 Task: Customize the font and font size of the code editor in Visual Studio Code.
Action: Mouse moved to (749, 288)
Screenshot: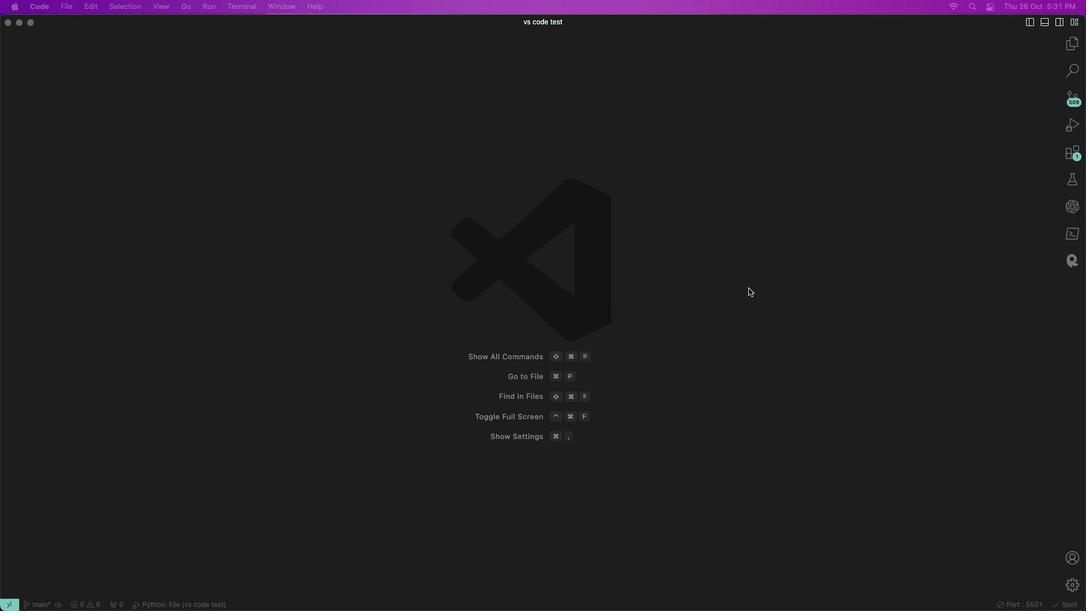 
Action: Mouse pressed left at (749, 288)
Screenshot: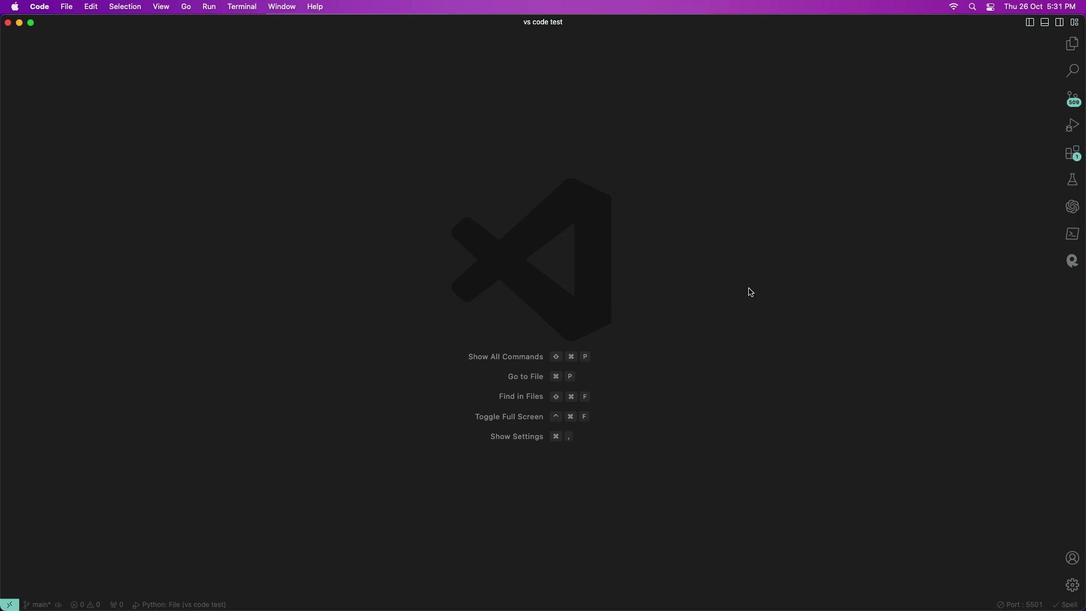 
Action: Mouse moved to (1070, 581)
Screenshot: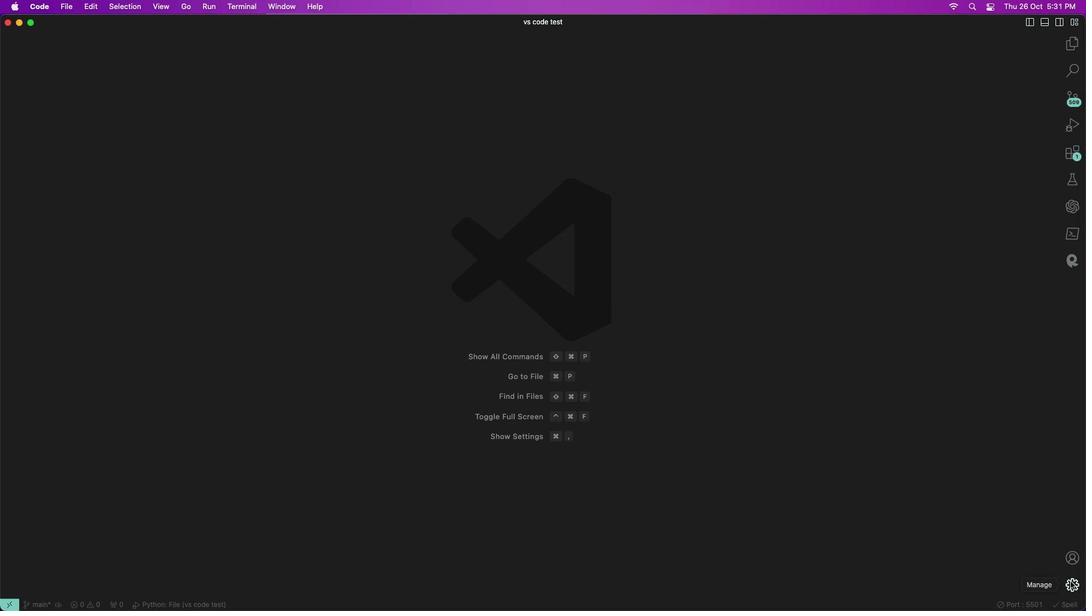 
Action: Mouse pressed left at (1070, 581)
Screenshot: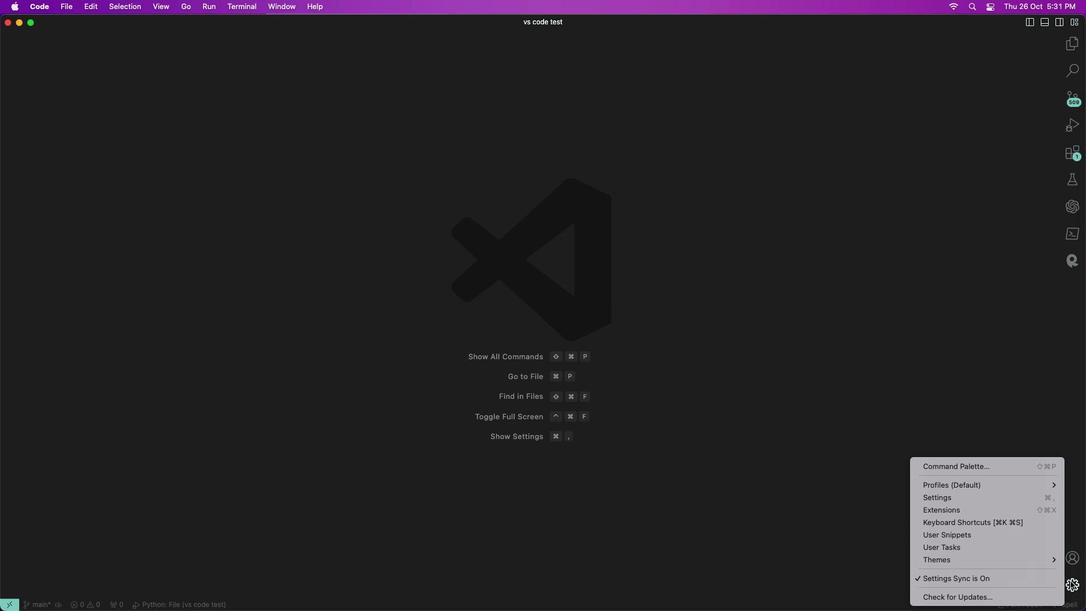 
Action: Mouse moved to (973, 500)
Screenshot: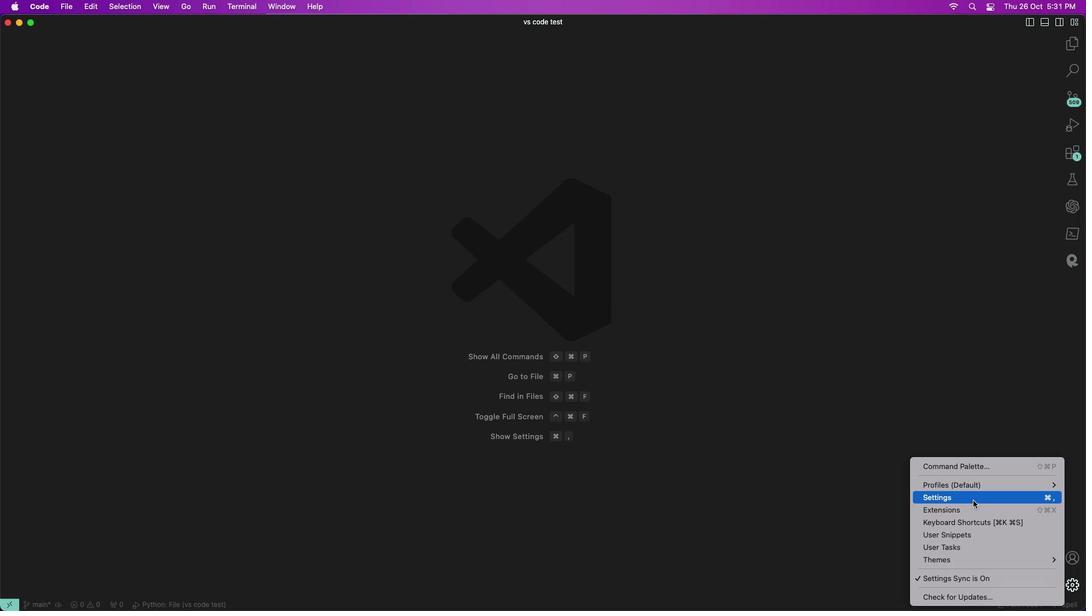 
Action: Mouse pressed left at (973, 500)
Screenshot: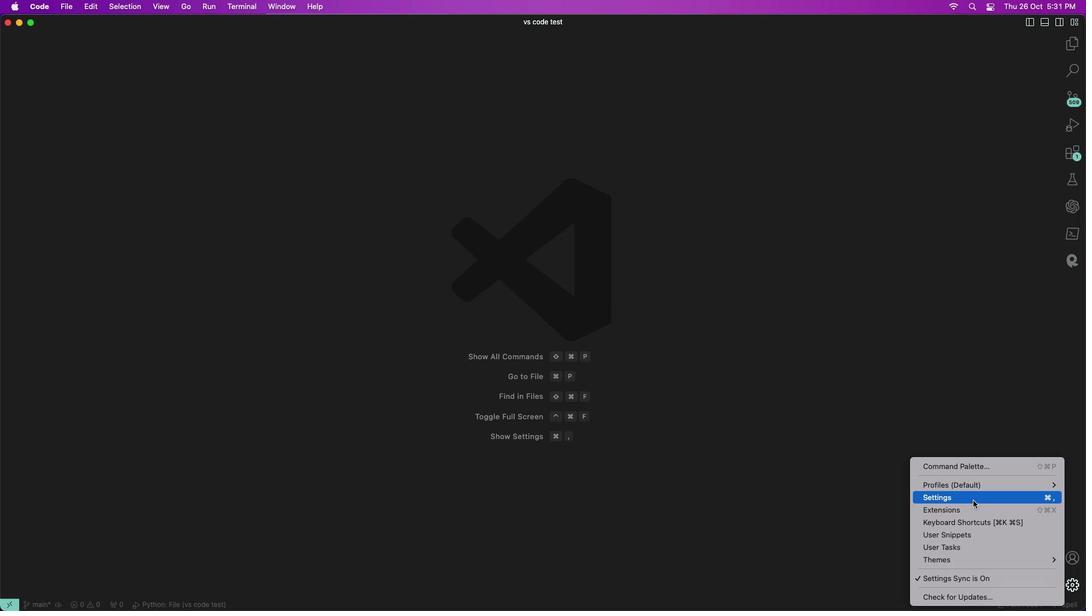 
Action: Mouse moved to (235, 121)
Screenshot: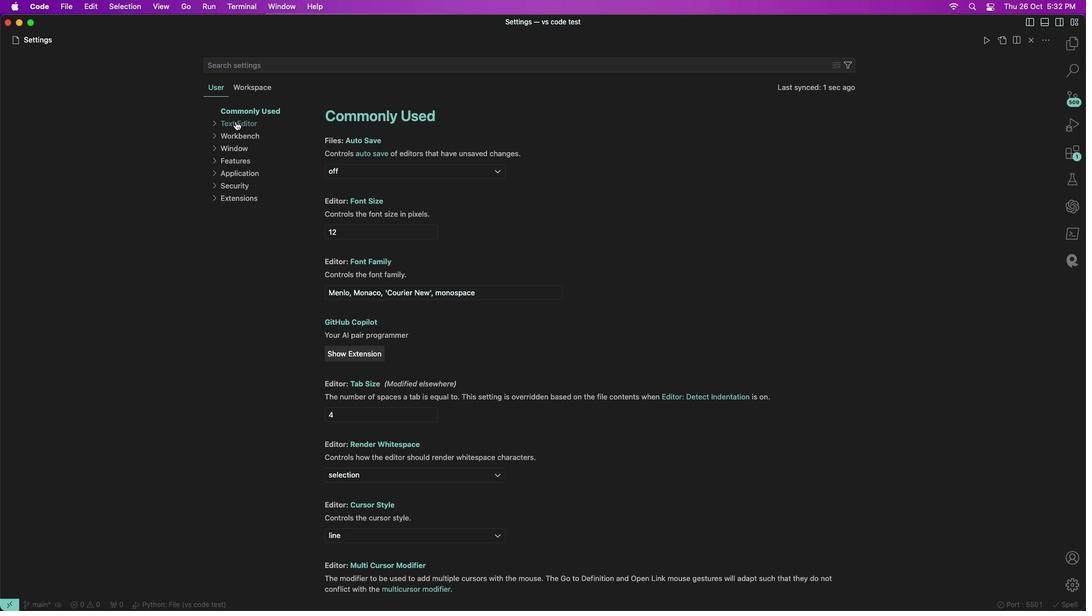 
Action: Mouse pressed left at (235, 121)
Screenshot: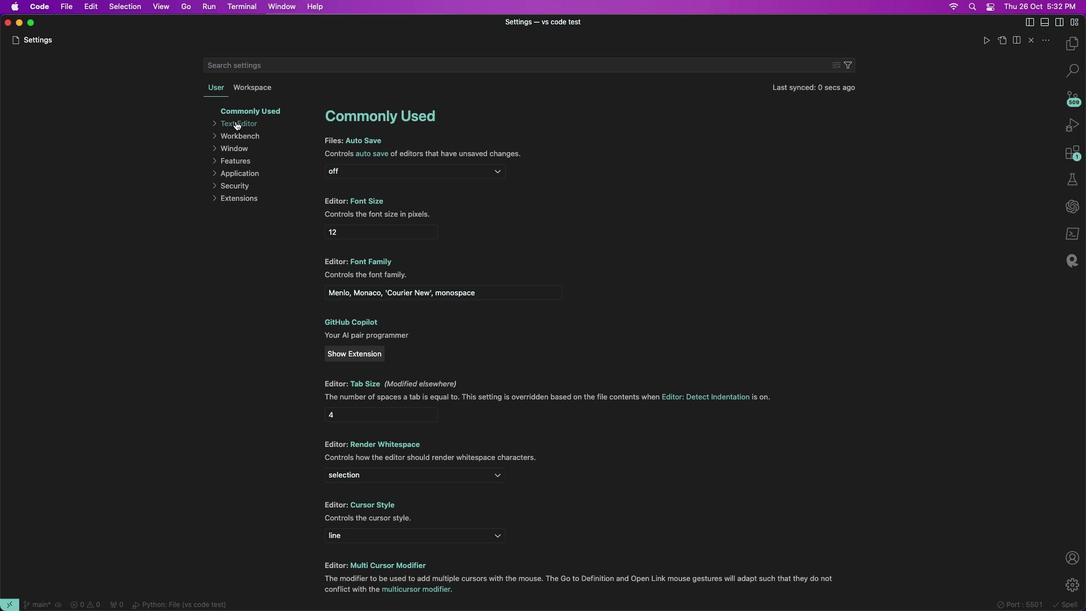 
Action: Mouse moved to (234, 161)
Screenshot: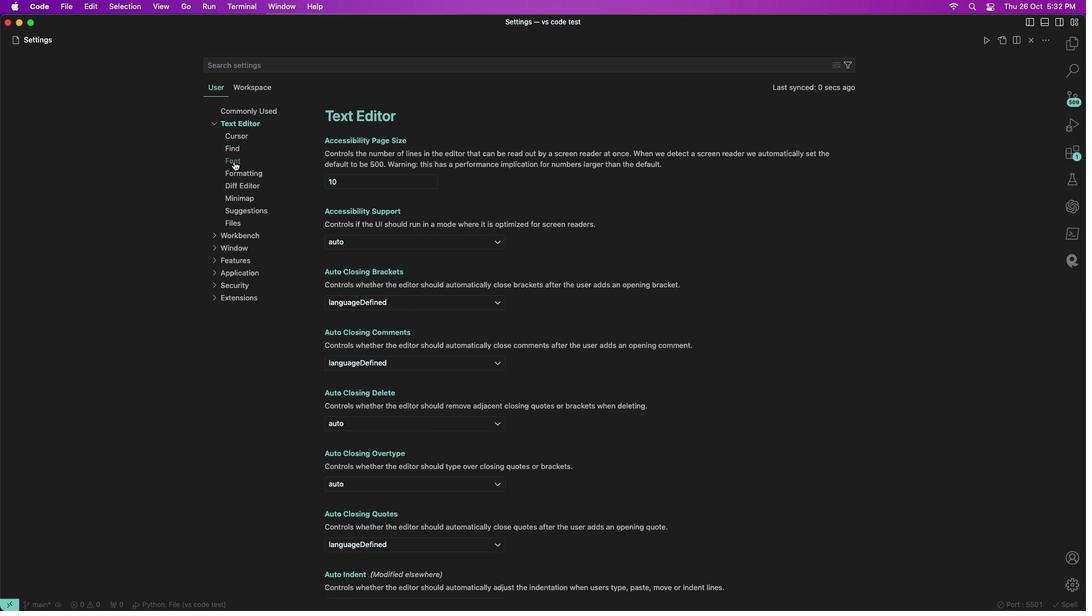 
Action: Mouse pressed left at (234, 161)
Screenshot: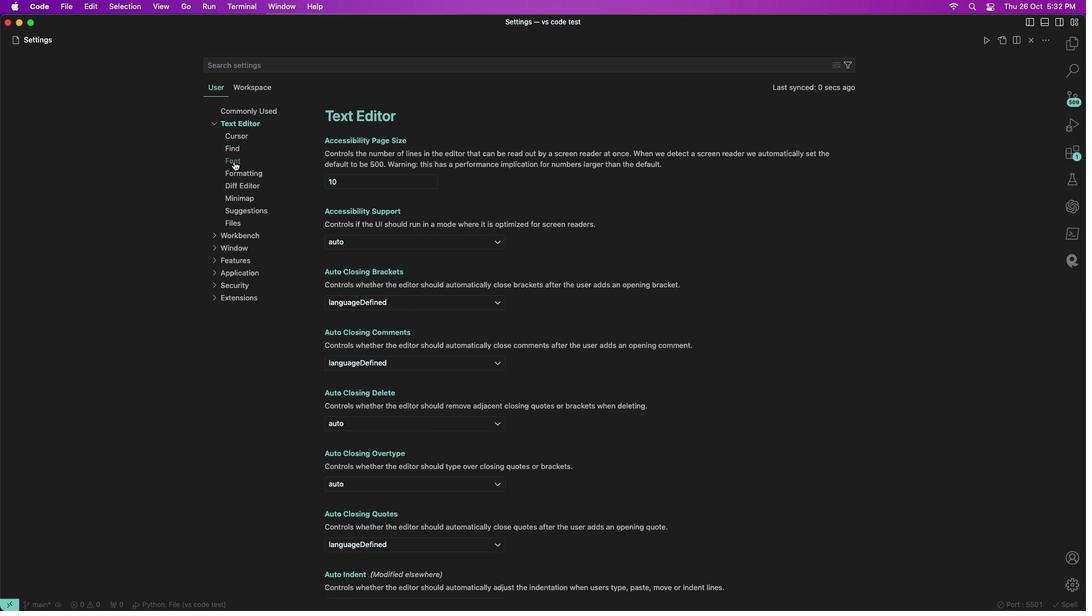 
Action: Mouse moved to (394, 292)
Screenshot: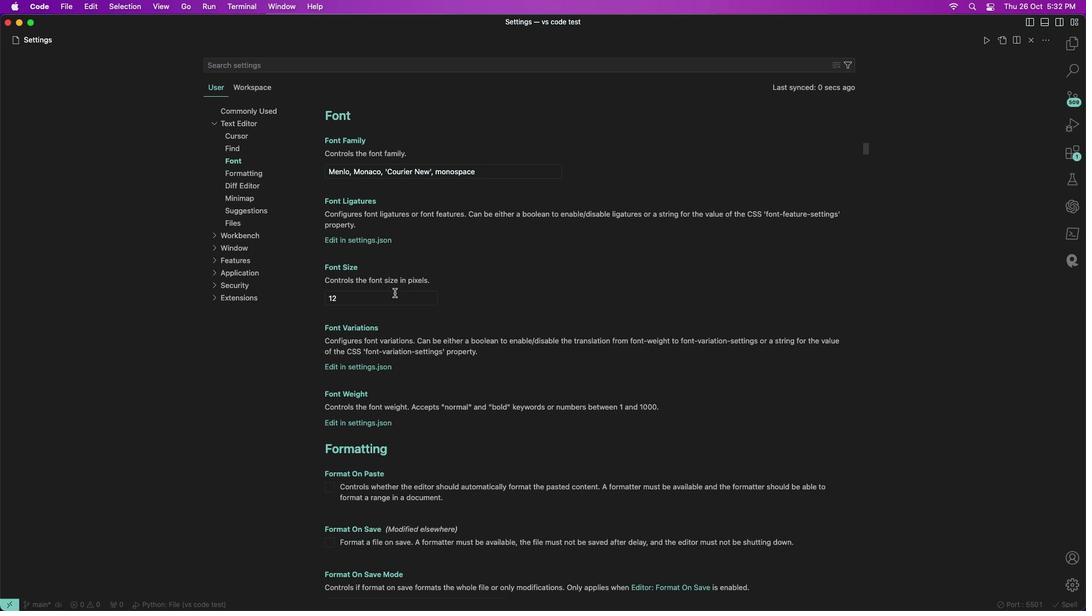 
Action: Mouse pressed left at (394, 292)
Screenshot: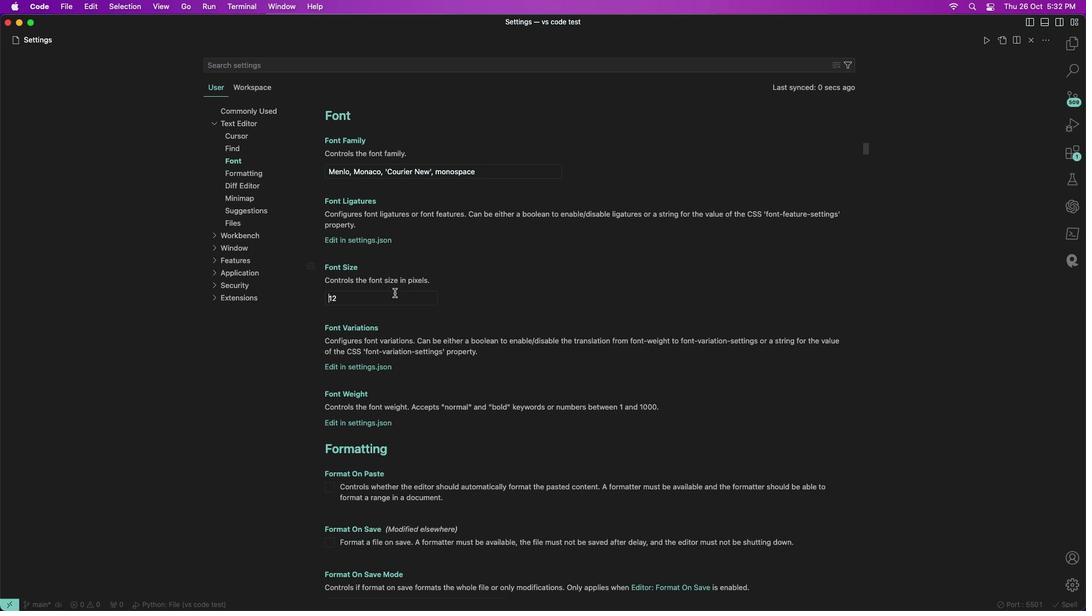 
Action: Mouse moved to (397, 300)
Screenshot: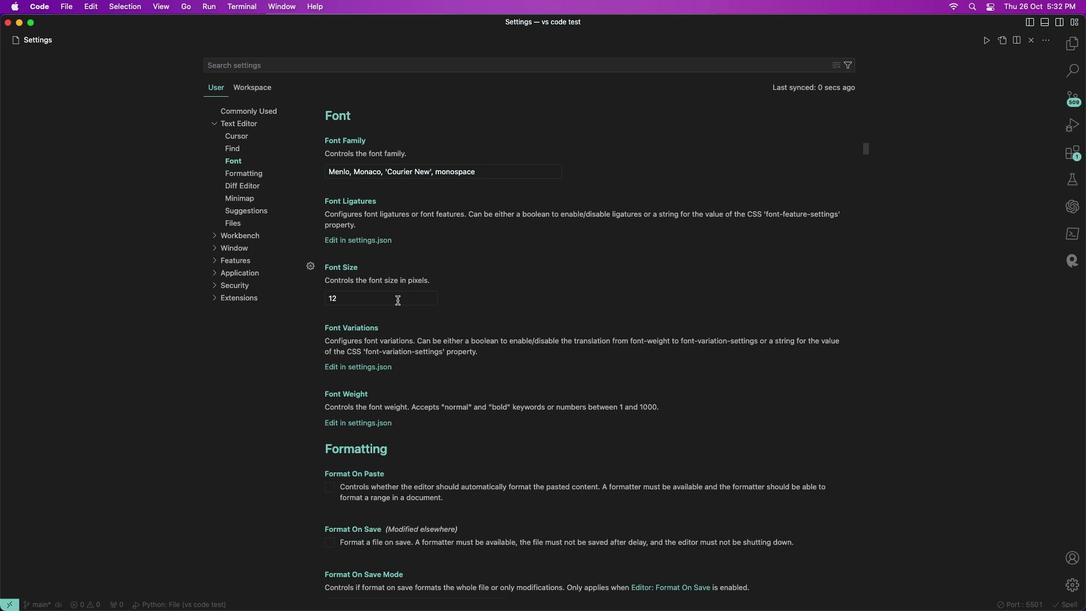 
Action: Mouse pressed left at (397, 300)
Screenshot: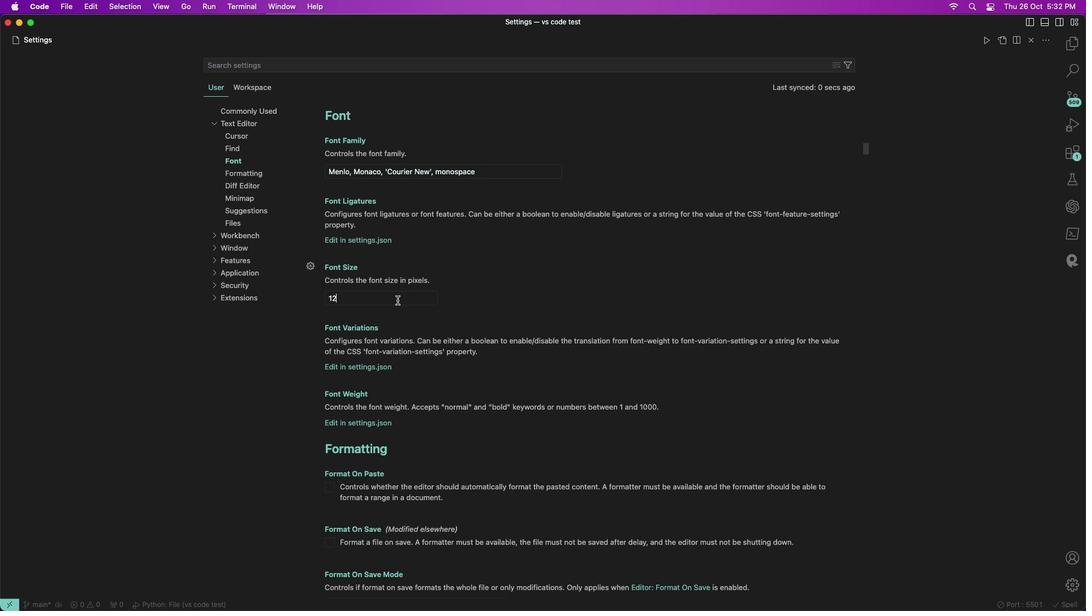 
Action: Mouse moved to (396, 299)
Screenshot: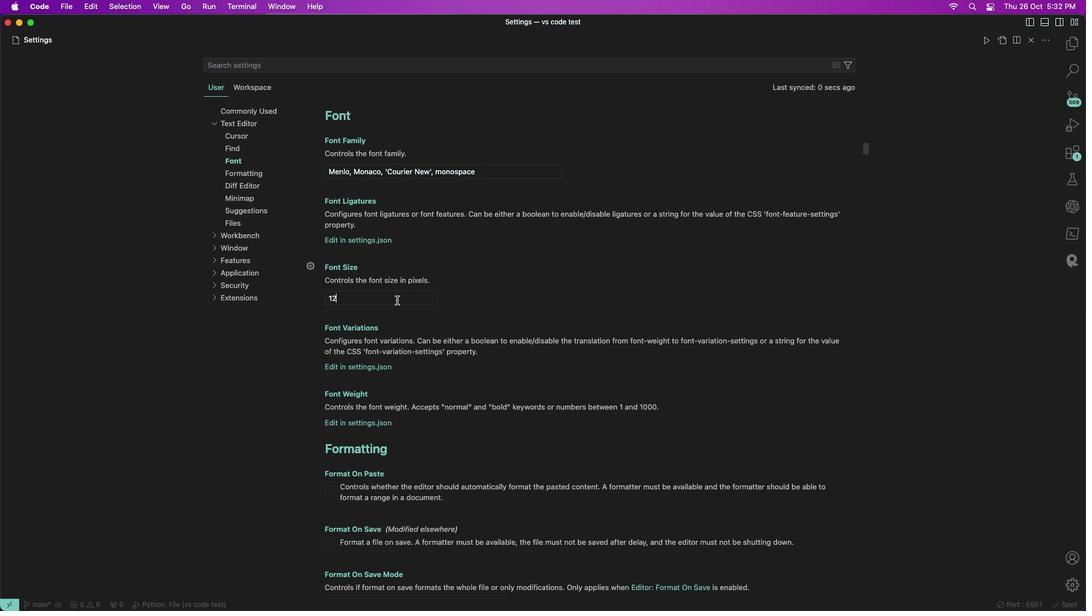 
Action: Key pressed Key.backspace'6'
Screenshot: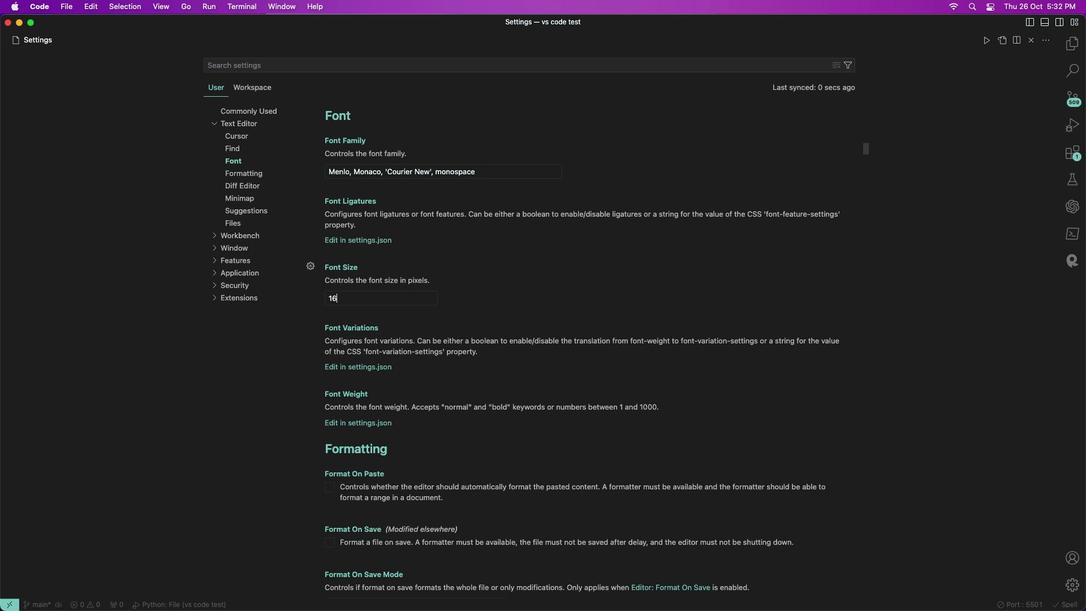 
Action: Mouse moved to (503, 174)
Screenshot: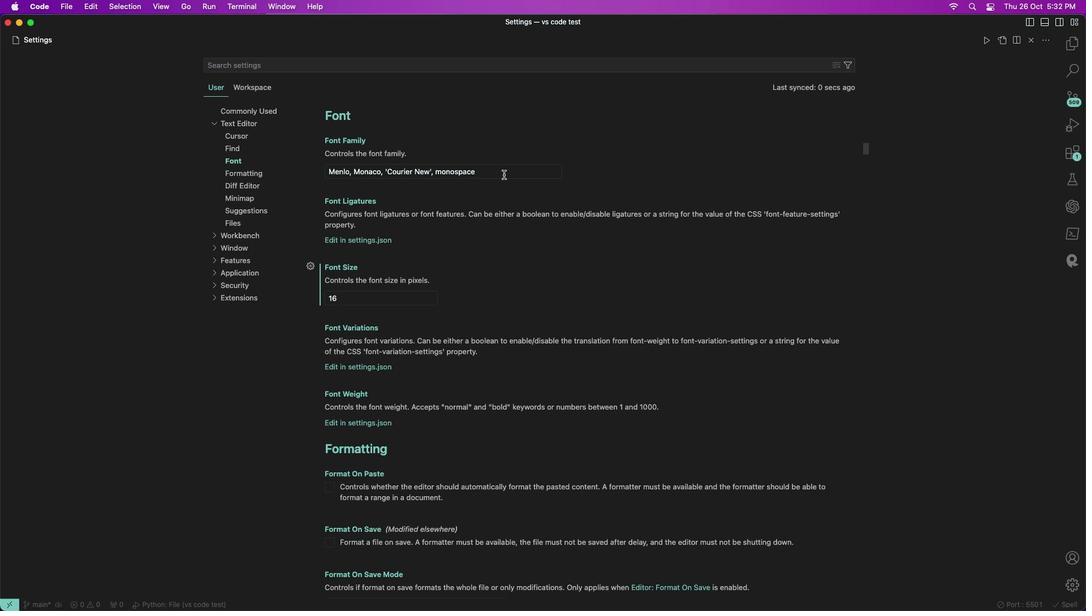
Action: Mouse pressed left at (503, 174)
Screenshot: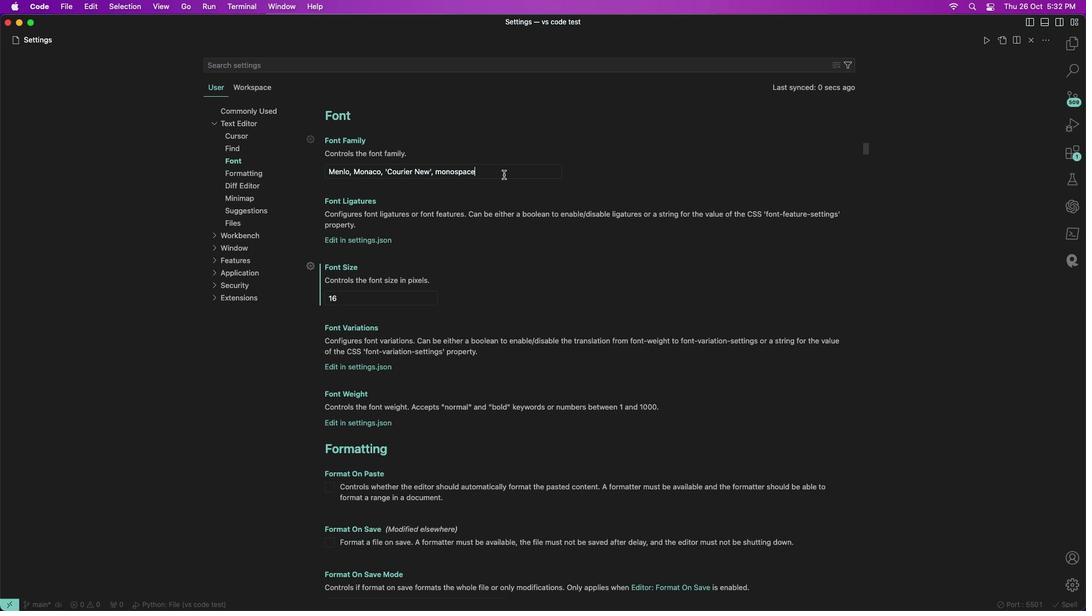 
Action: Mouse moved to (375, 422)
Screenshot: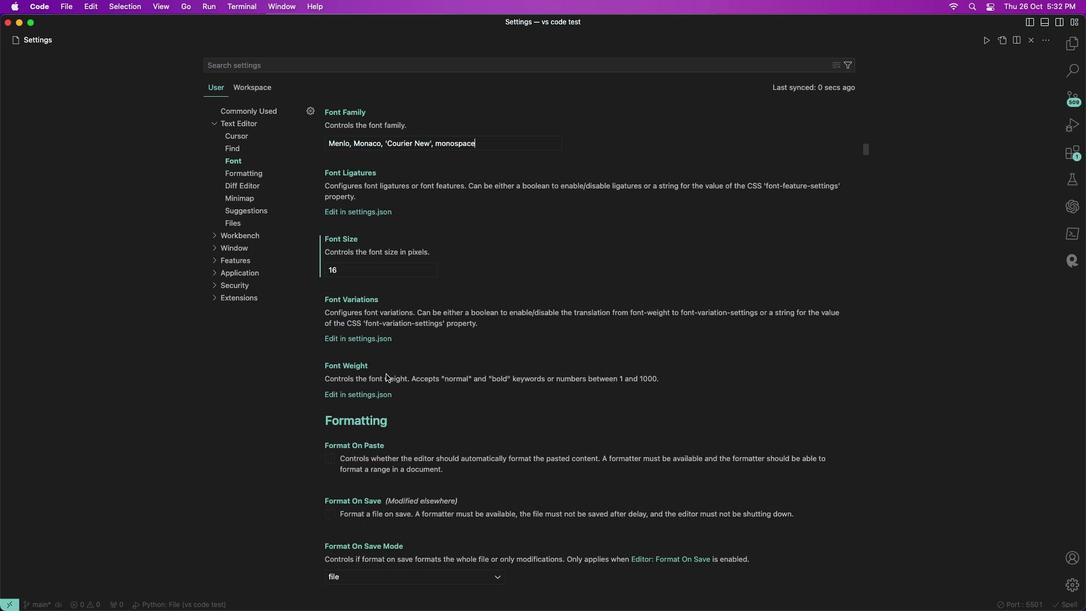 
Action: Mouse scrolled (375, 422) with delta (0, 0)
Screenshot: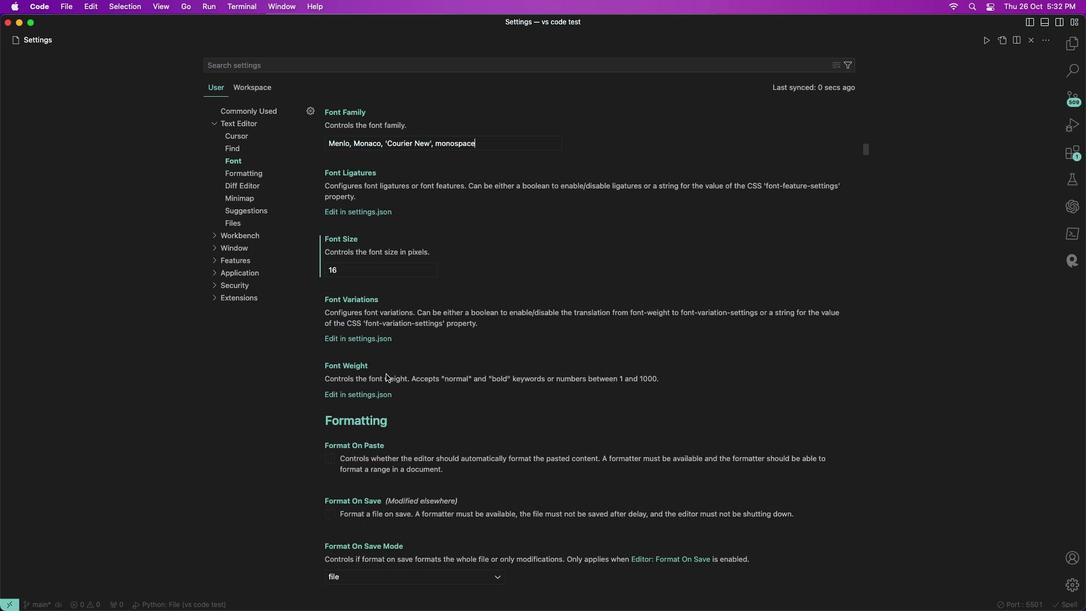 
Action: Mouse moved to (395, 243)
Screenshot: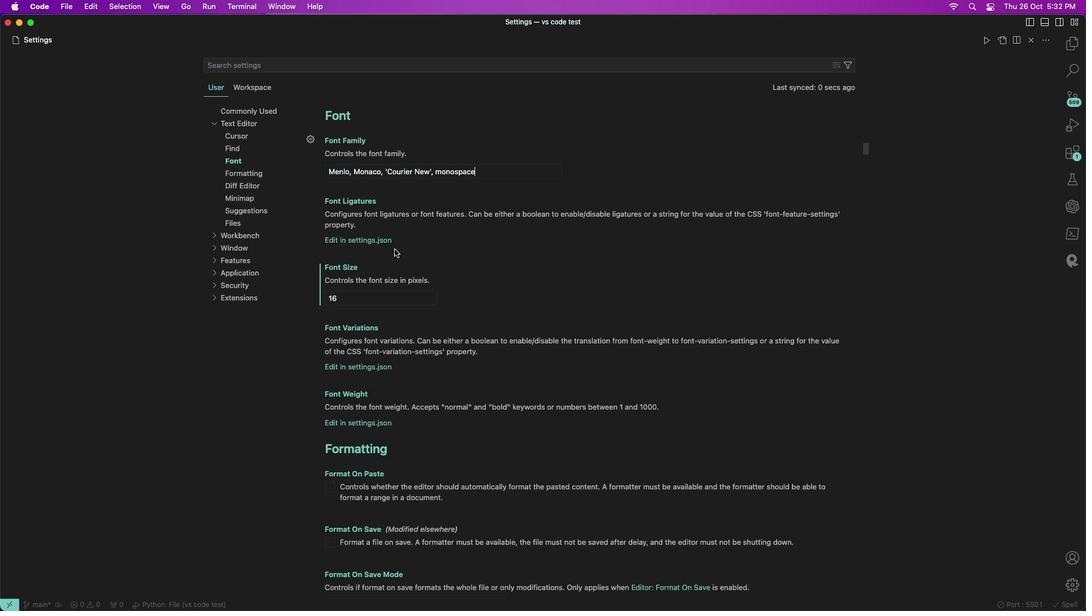 
Action: Mouse scrolled (395, 243) with delta (0, 0)
Screenshot: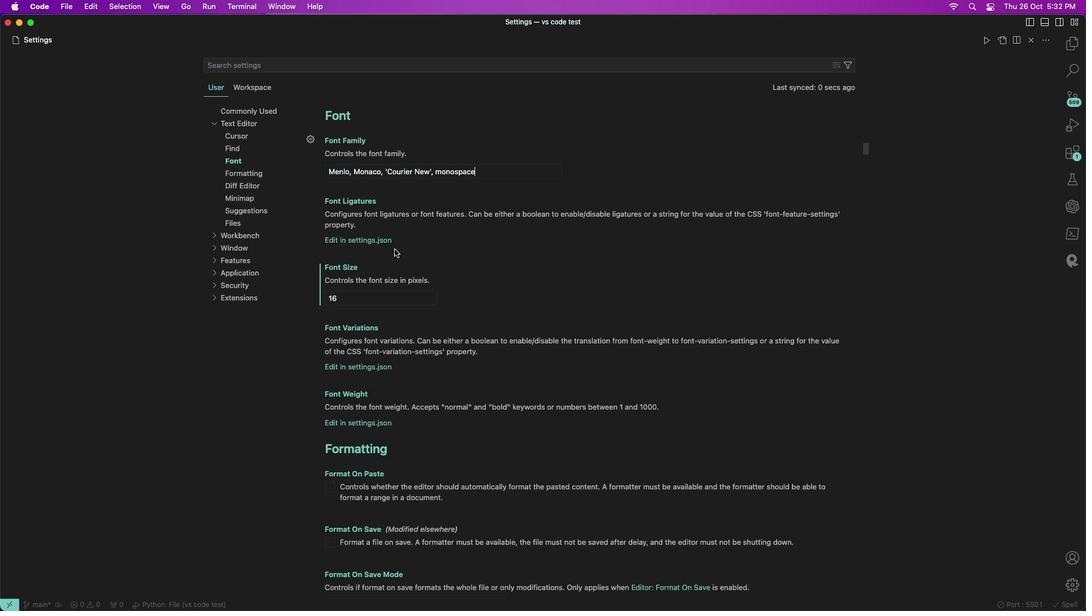 
Action: Mouse moved to (484, 172)
Screenshot: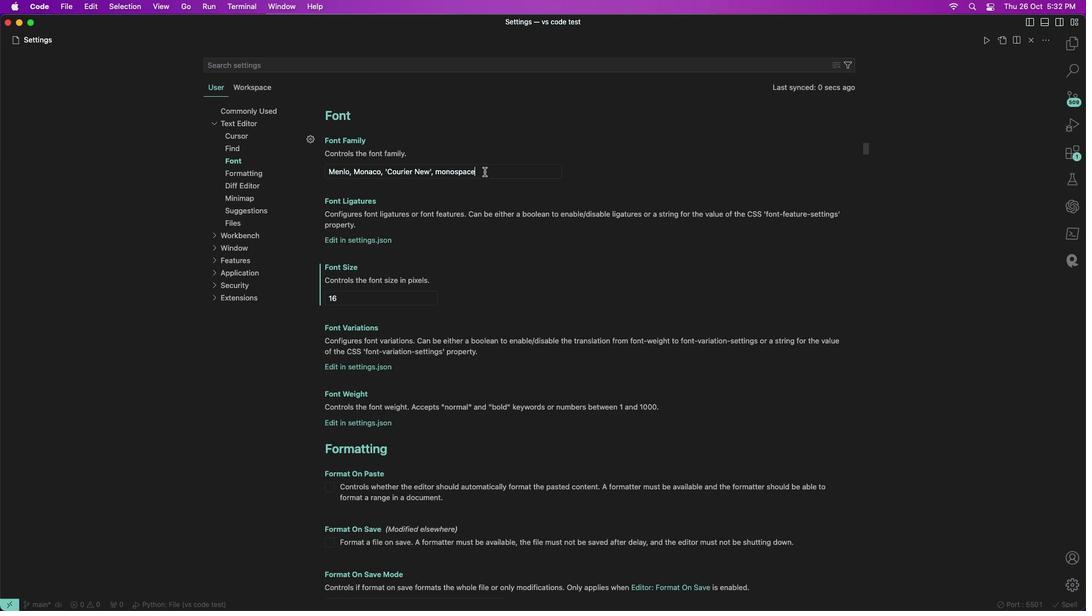 
Action: Mouse pressed left at (484, 172)
Screenshot: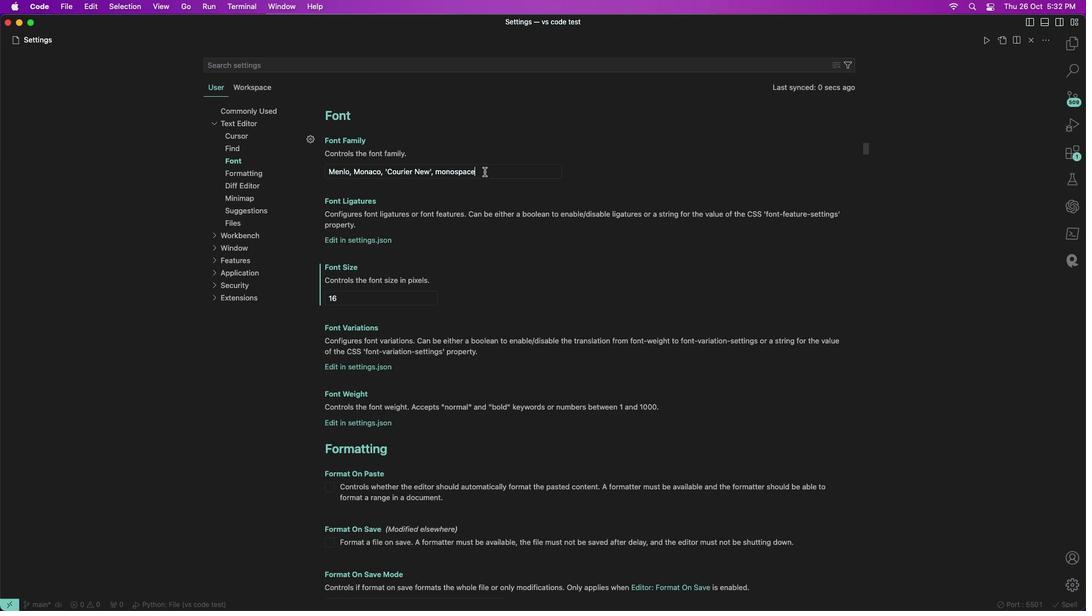 
Action: Mouse moved to (450, 199)
Screenshot: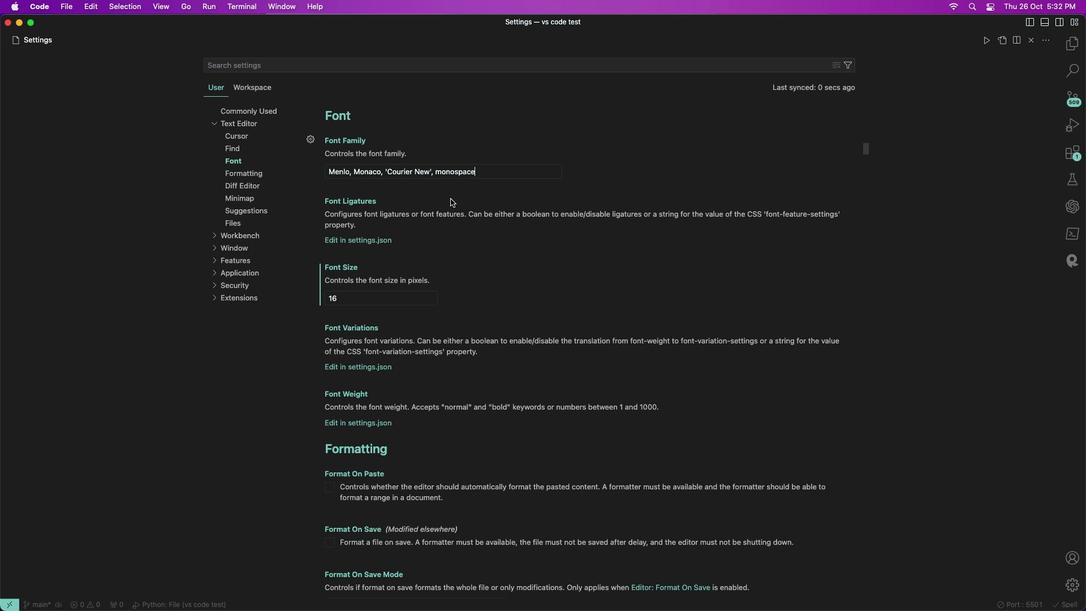 
Action: Key pressed Key.backspaceKey.backspaceKey.backspaceKey.backspaceKey.backspaceKey.backspaceKey.backspaceKey.backspaceKey.backspaceKey.backspaceKey.backspaceKey.backspaceKey.backspaceKey.backspaceKey.backspaceKey.backspaceKey.backspaceKey.backspaceKey.backspaceKey.backspaceKey.backspaceKey.backspaceKey.backspaceKey.backspaceKey.backspaceKey.backspaceKey.backspaceKey.backspaceKey.backspaceKey.backspaceKey.backspaceKey.backspaceKey.backspaceKey.backspaceKey.backspaceKey.backspaceKey.backspaceKey.backspaceKey.backspaceKey.backspaceKey.backspaceKey.shift_r'A''r''i''a''l'','Key.space's''a''n''s''-''s''e''r''i''f'
Screenshot: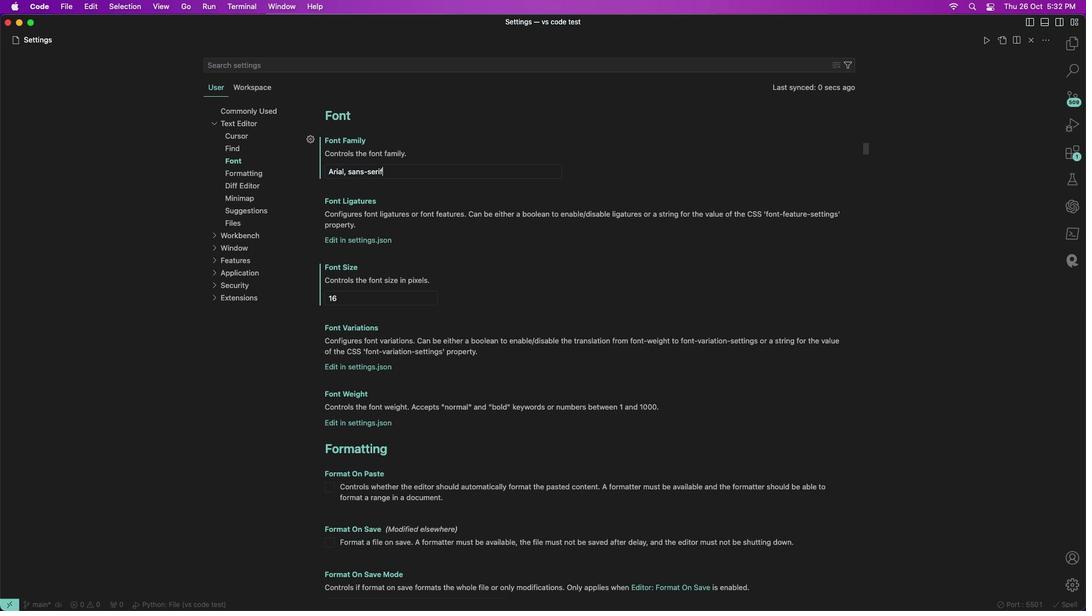 
